 Task: Add Sprouts Grated Parmigiano Reggiano Cup to the cart.
Action: Mouse moved to (817, 281)
Screenshot: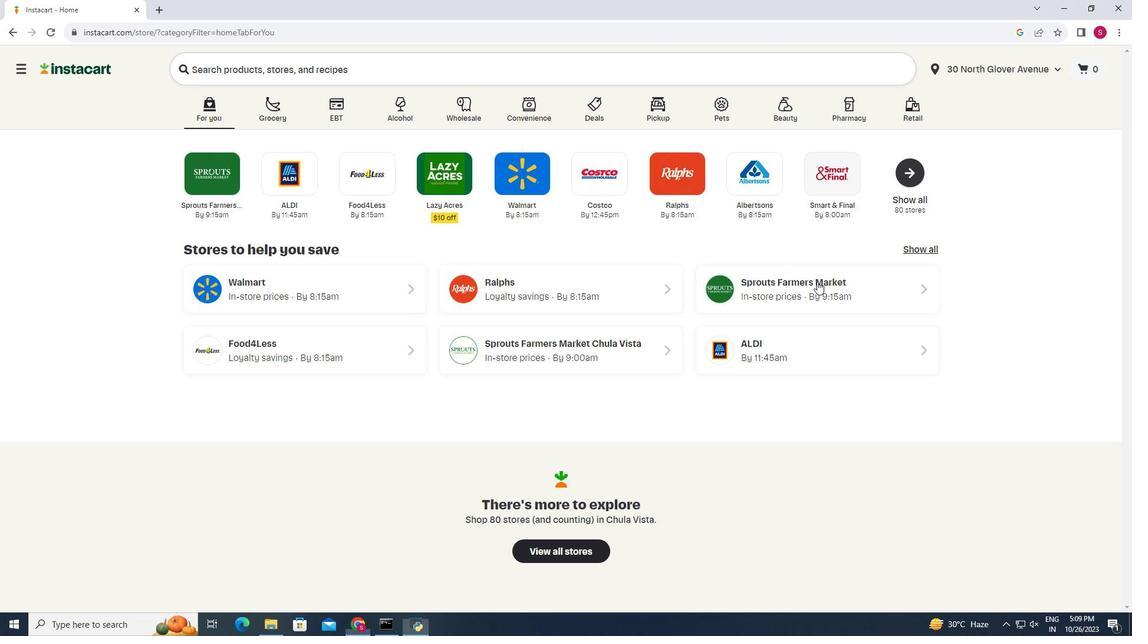 
Action: Mouse pressed left at (817, 281)
Screenshot: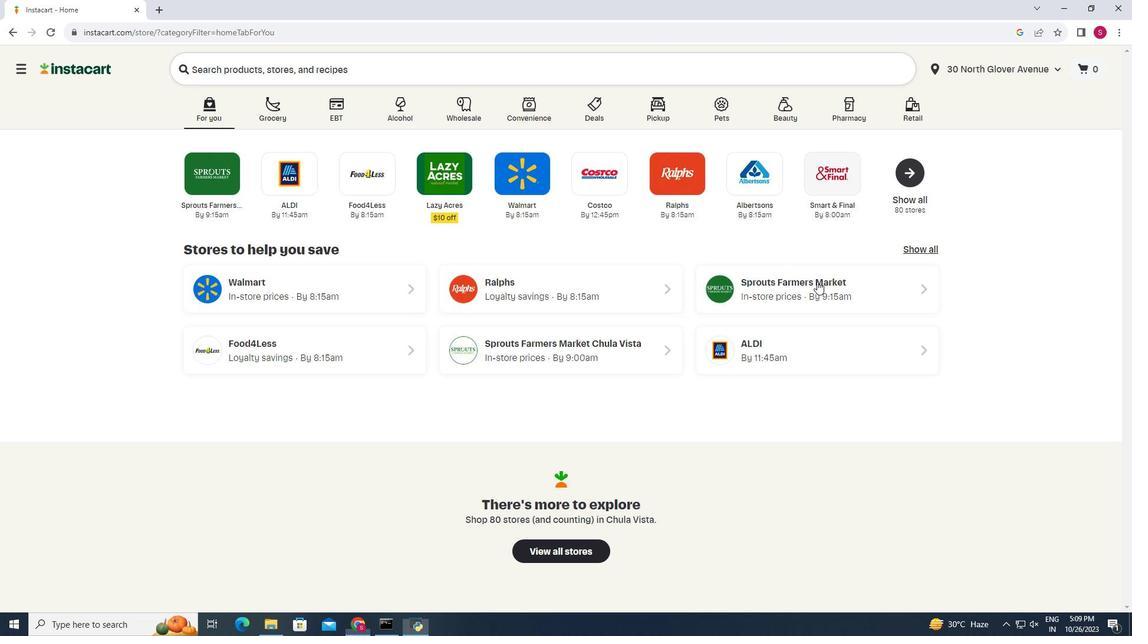 
Action: Mouse moved to (22, 537)
Screenshot: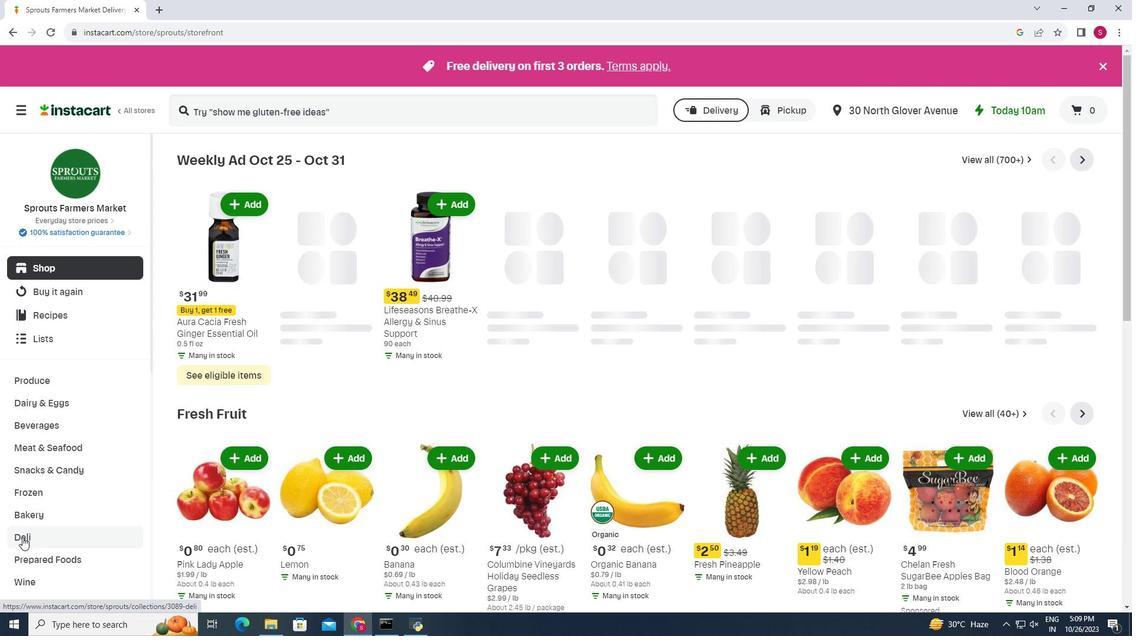 
Action: Mouse pressed left at (22, 537)
Screenshot: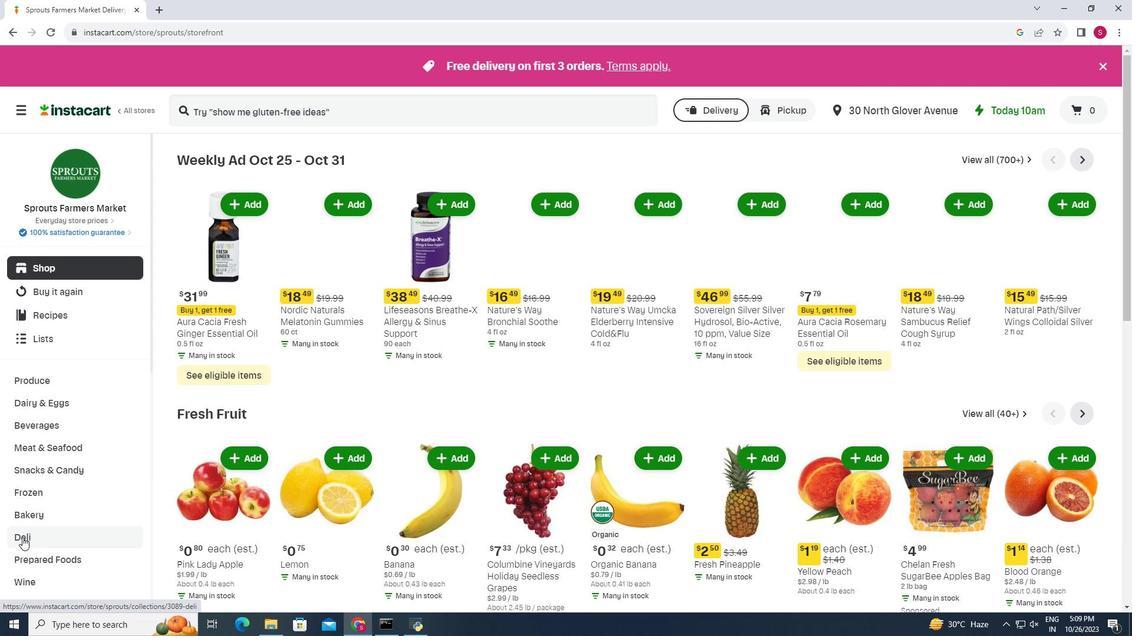 
Action: Mouse moved to (309, 186)
Screenshot: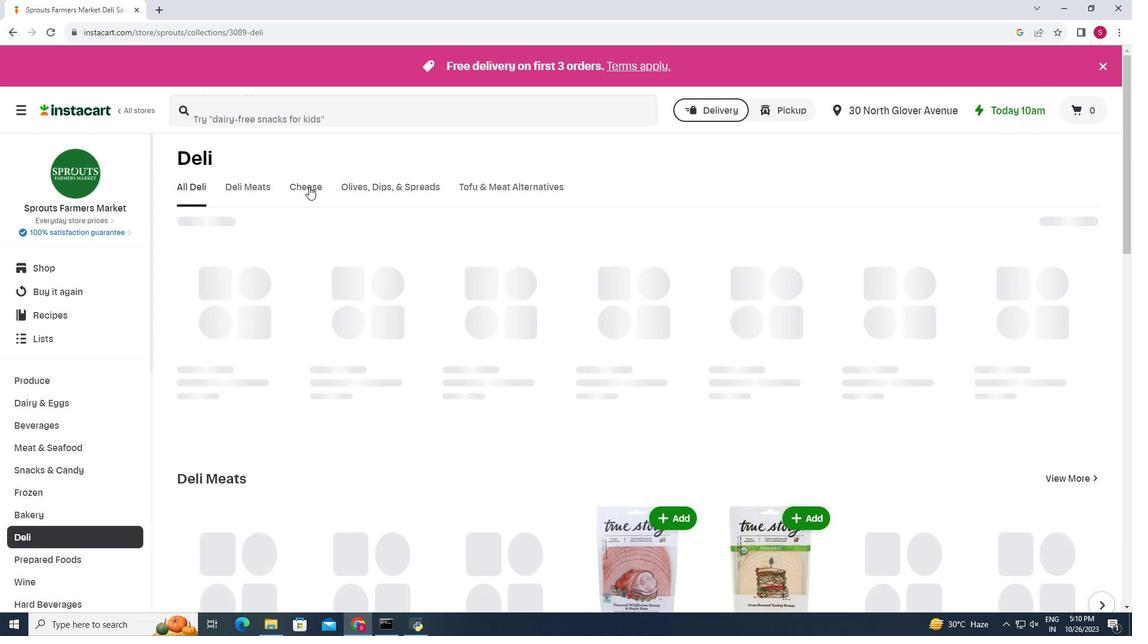
Action: Mouse pressed left at (309, 186)
Screenshot: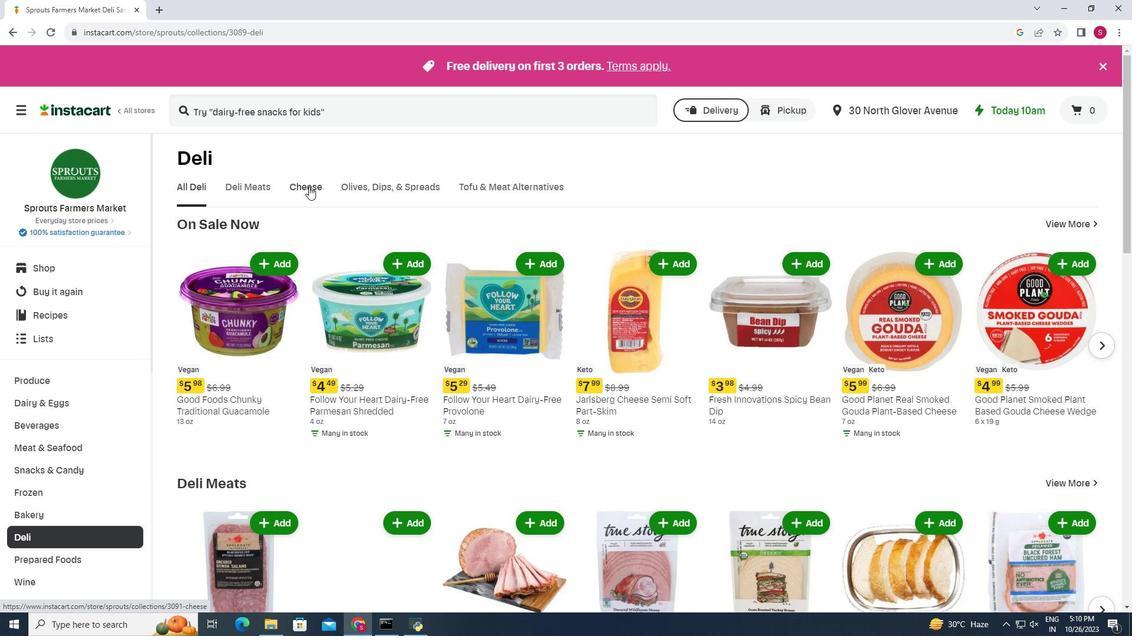
Action: Mouse moved to (564, 238)
Screenshot: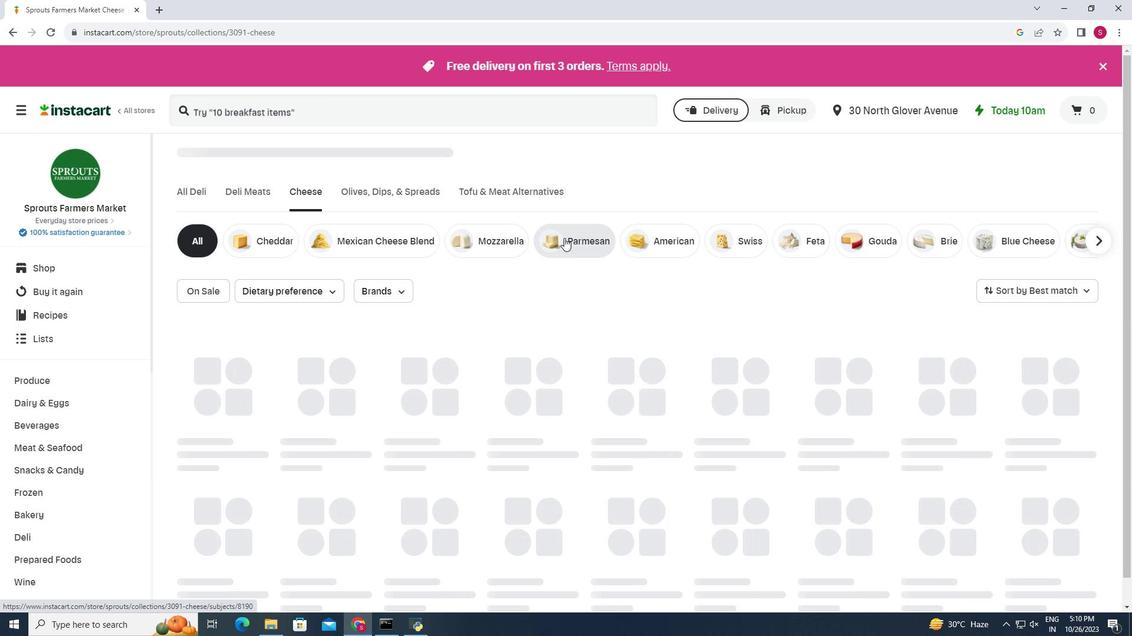 
Action: Mouse pressed left at (564, 238)
Screenshot: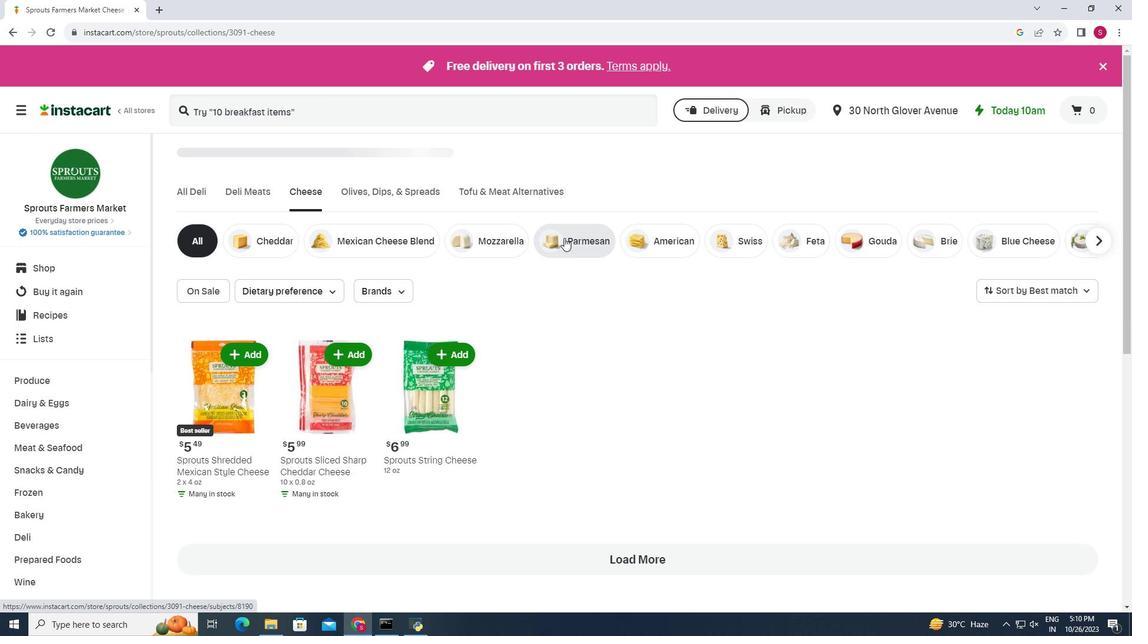
Action: Mouse moved to (603, 282)
Screenshot: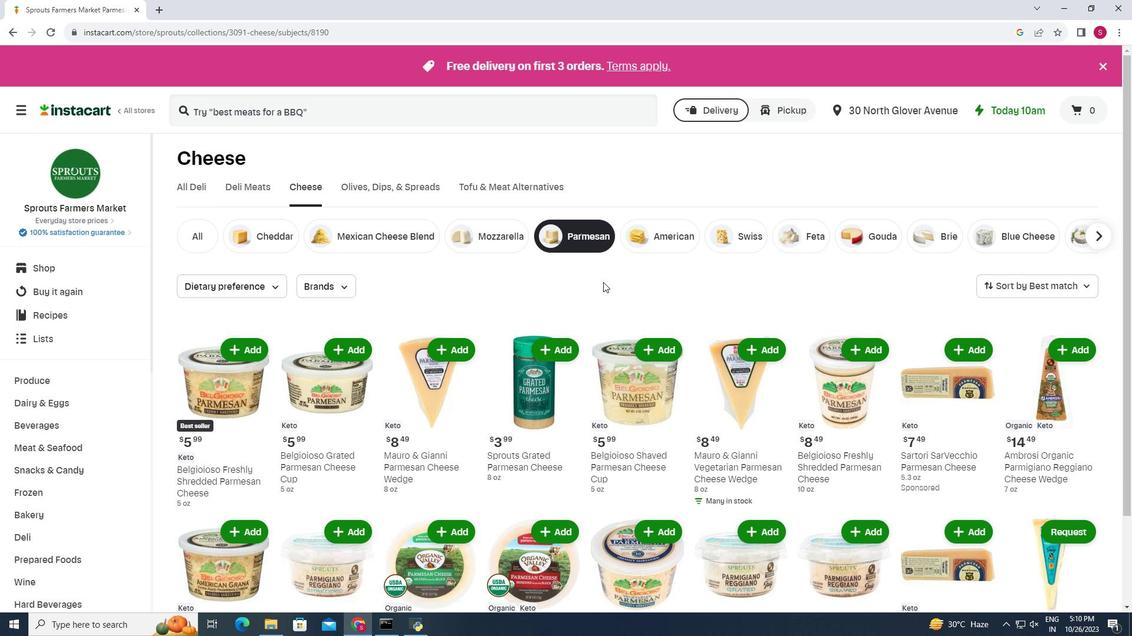 
Action: Mouse scrolled (603, 281) with delta (0, 0)
Screenshot: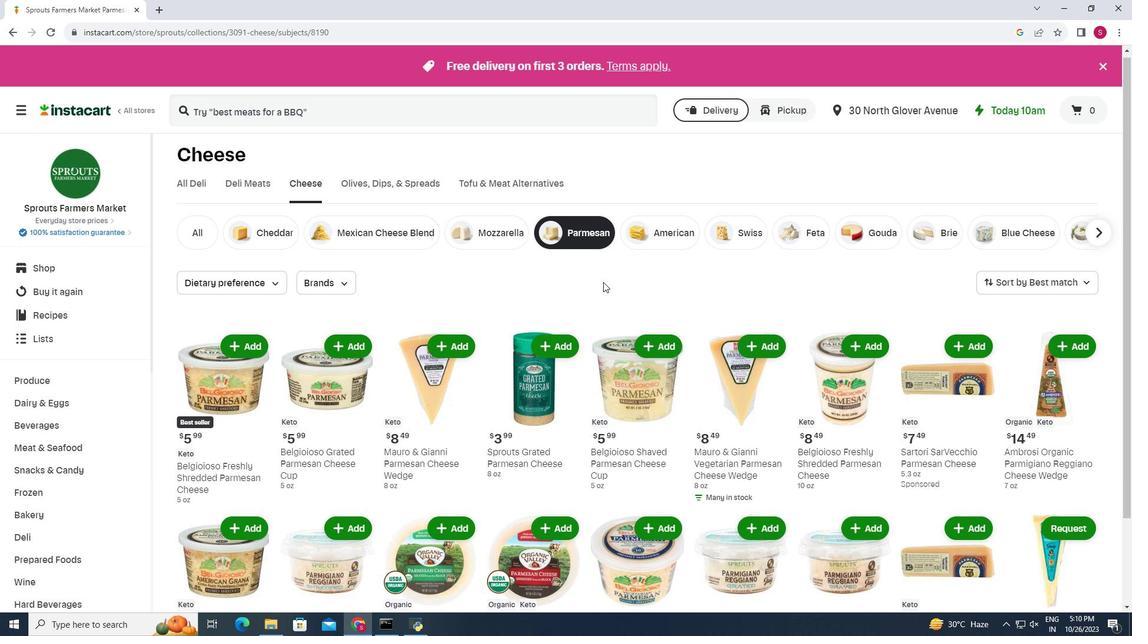 
Action: Mouse moved to (1051, 423)
Screenshot: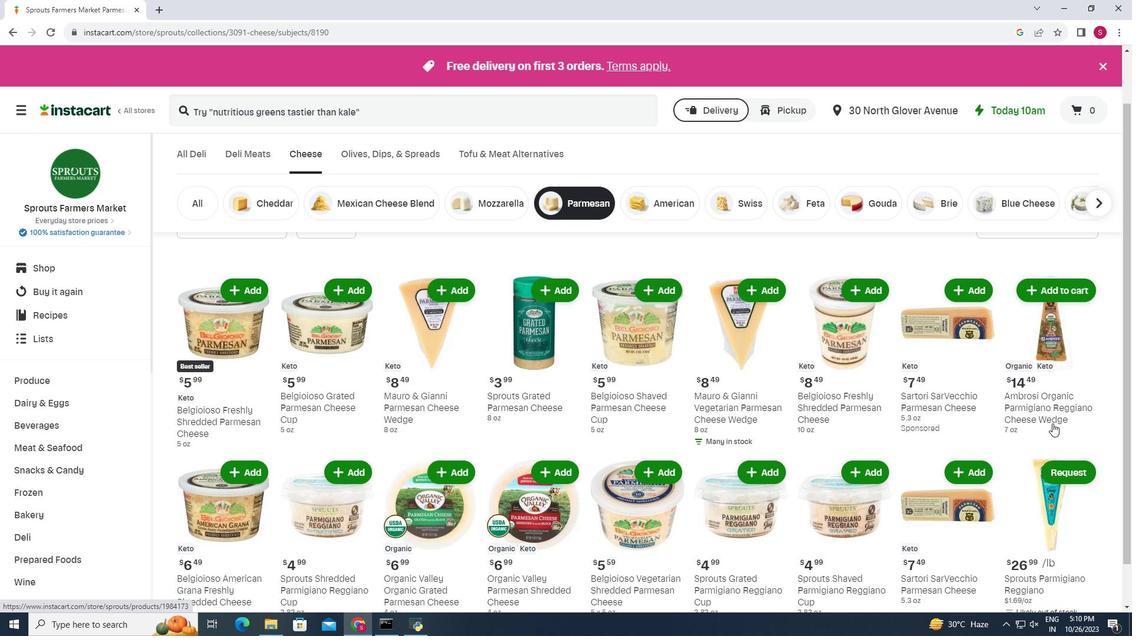 
Action: Mouse scrolled (1051, 422) with delta (0, 0)
Screenshot: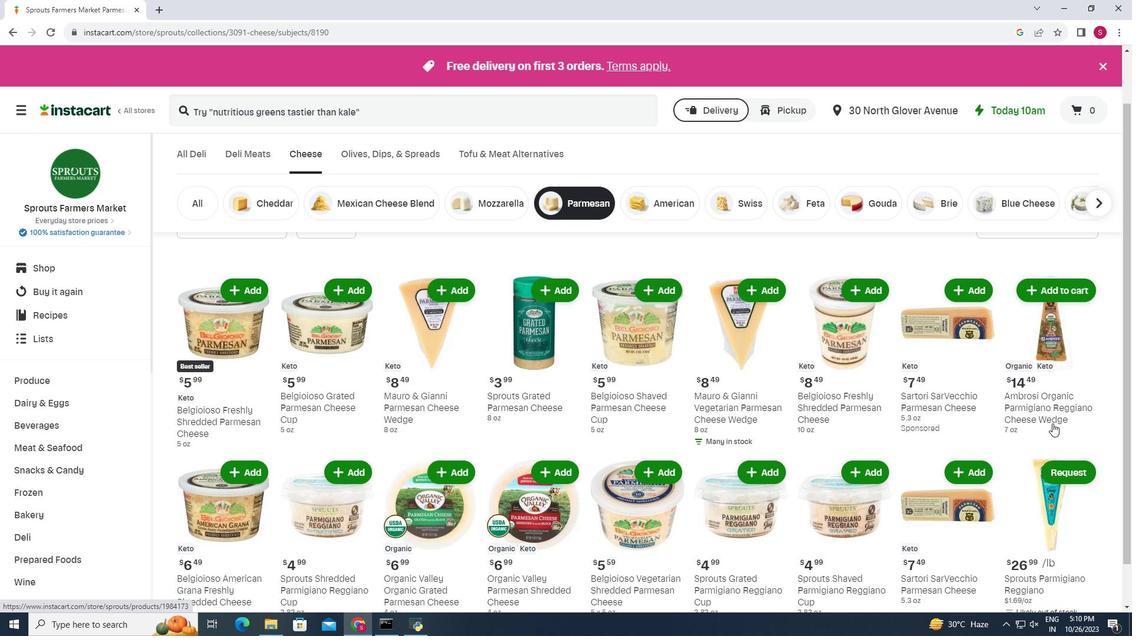 
Action: Mouse moved to (753, 423)
Screenshot: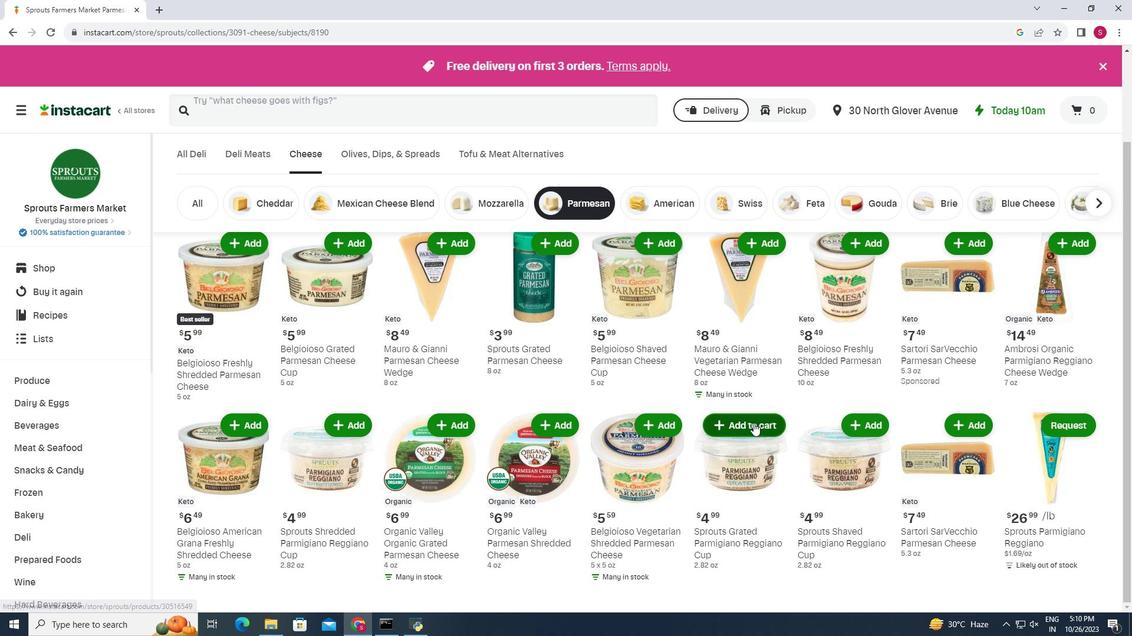 
Action: Mouse pressed left at (753, 423)
Screenshot: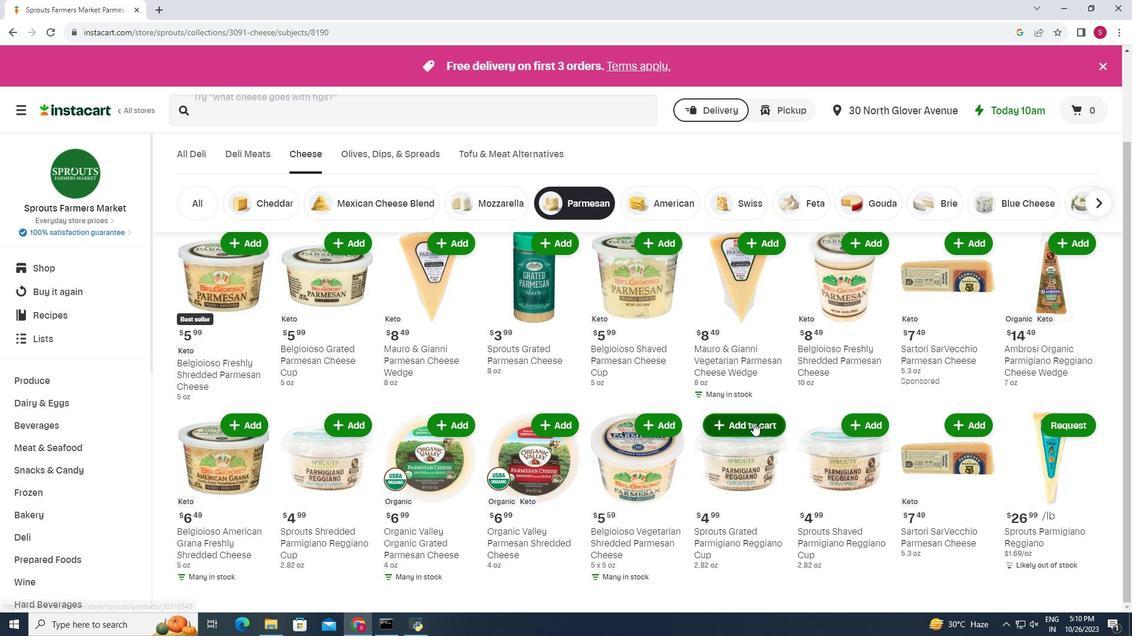 
Action: Mouse moved to (769, 397)
Screenshot: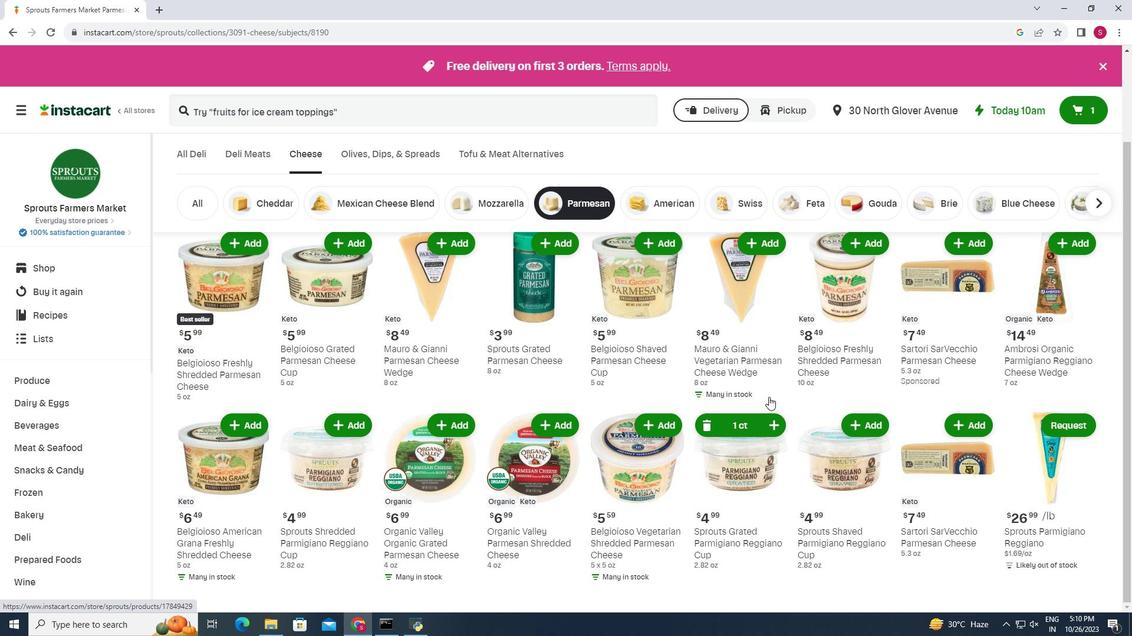 
